 Task: Get directions from ACE Basin National Estuarine Research Reserve, South Carolina, United States to Huntsville, Alabama, United States  arriving by 5:00 pm tomorrow
Action: Mouse moved to (364, 628)
Screenshot: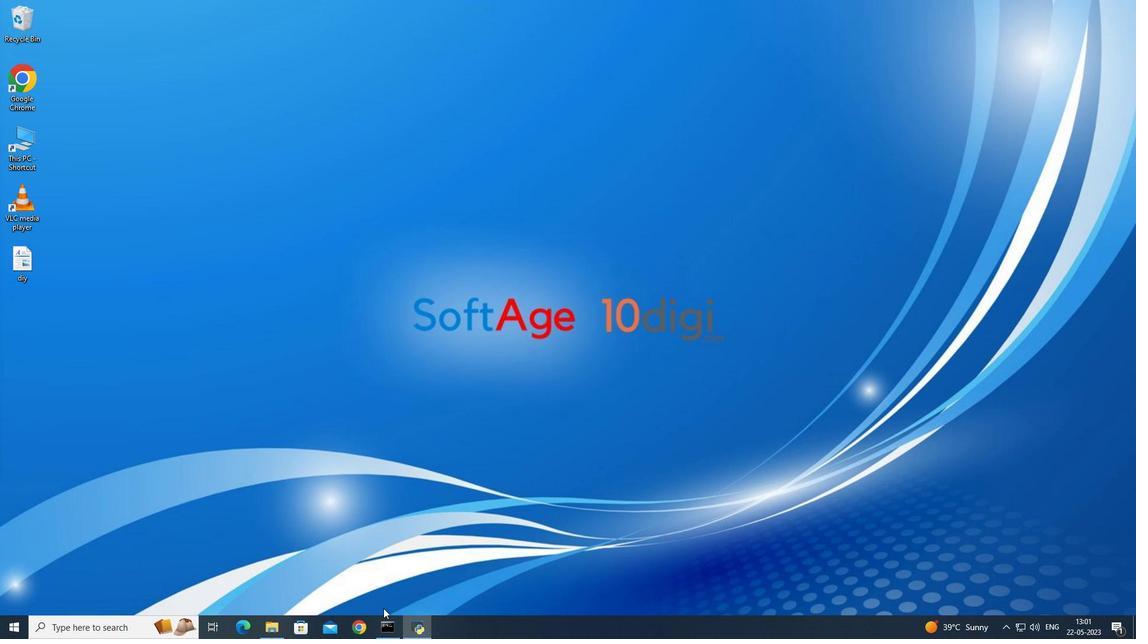 
Action: Mouse pressed left at (364, 628)
Screenshot: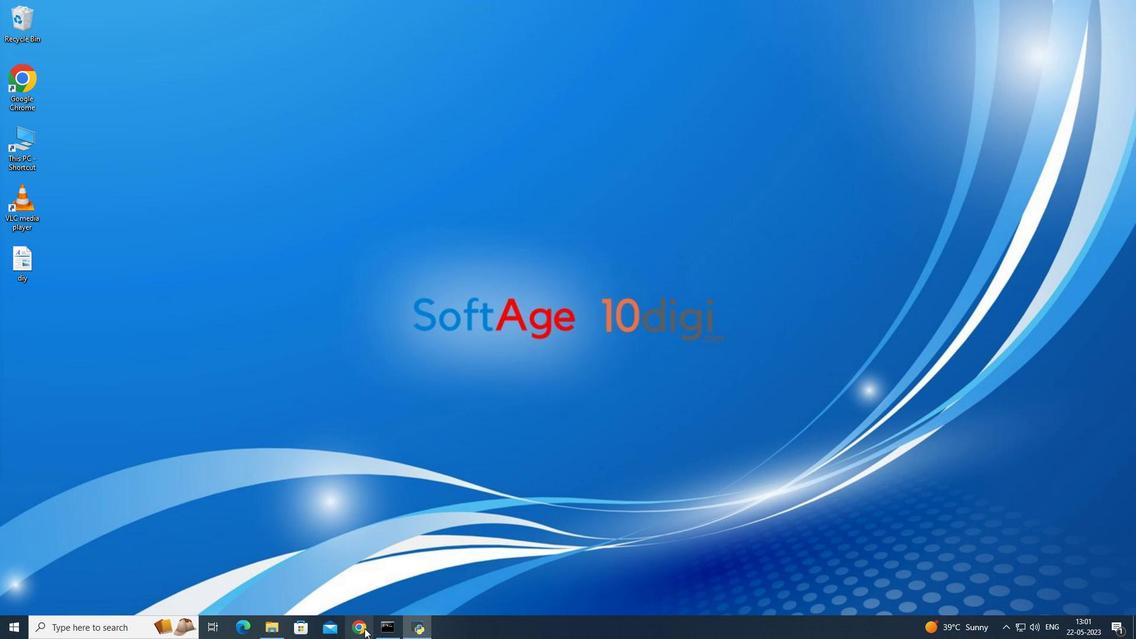 
Action: Mouse moved to (158, 26)
Screenshot: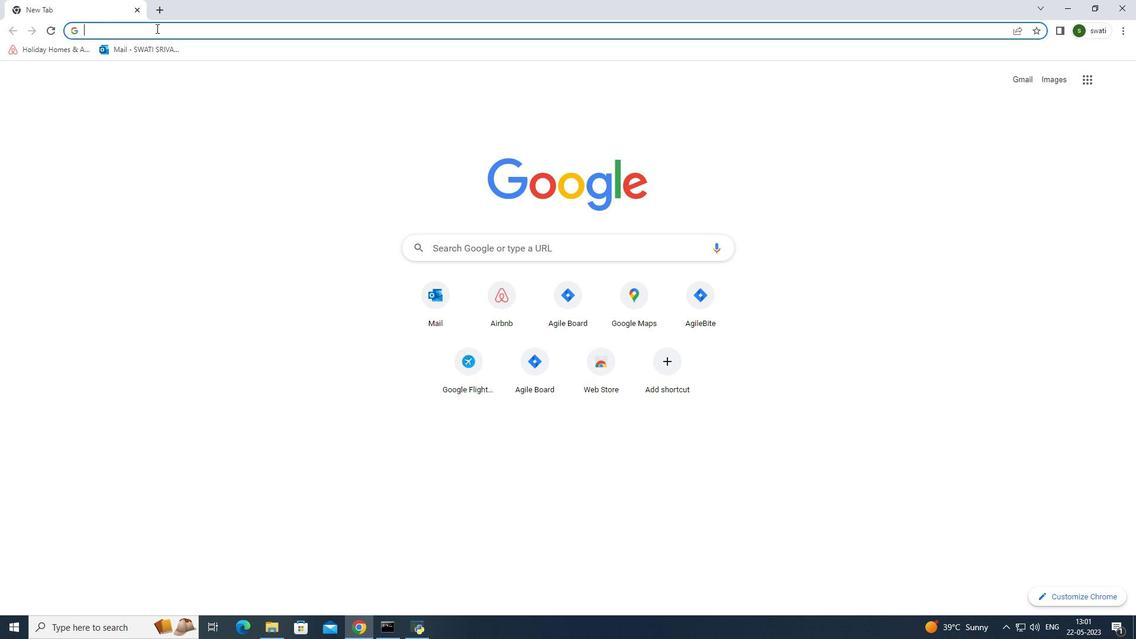 
Action: Mouse pressed left at (158, 26)
Screenshot: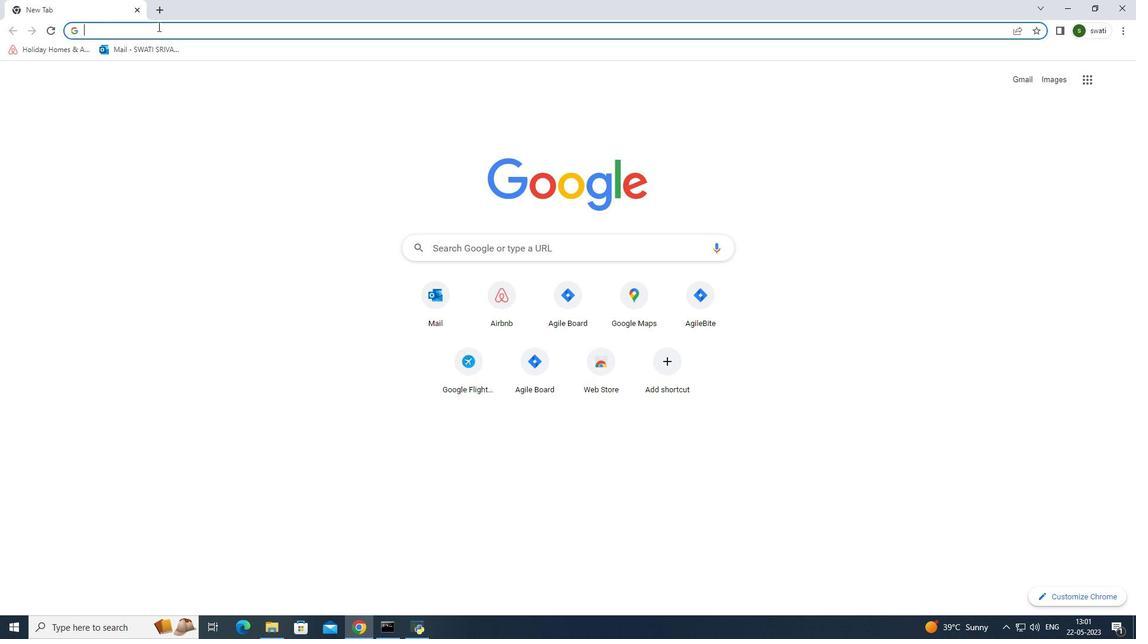 
Action: Key pressed goog<Key.enter>
Screenshot: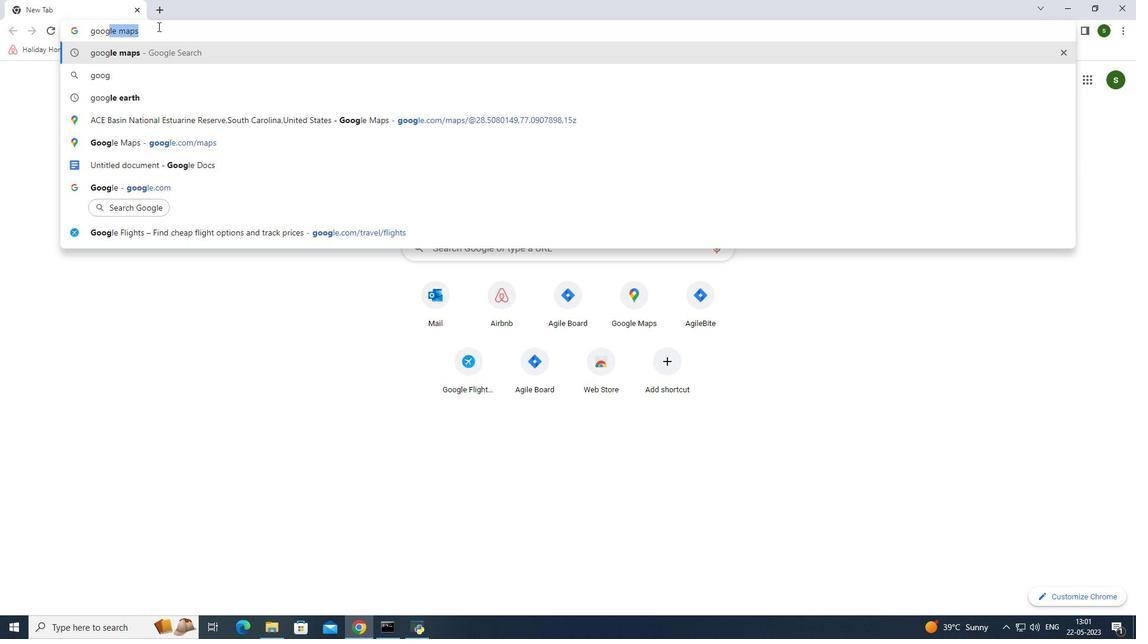 
Action: Mouse moved to (152, 190)
Screenshot: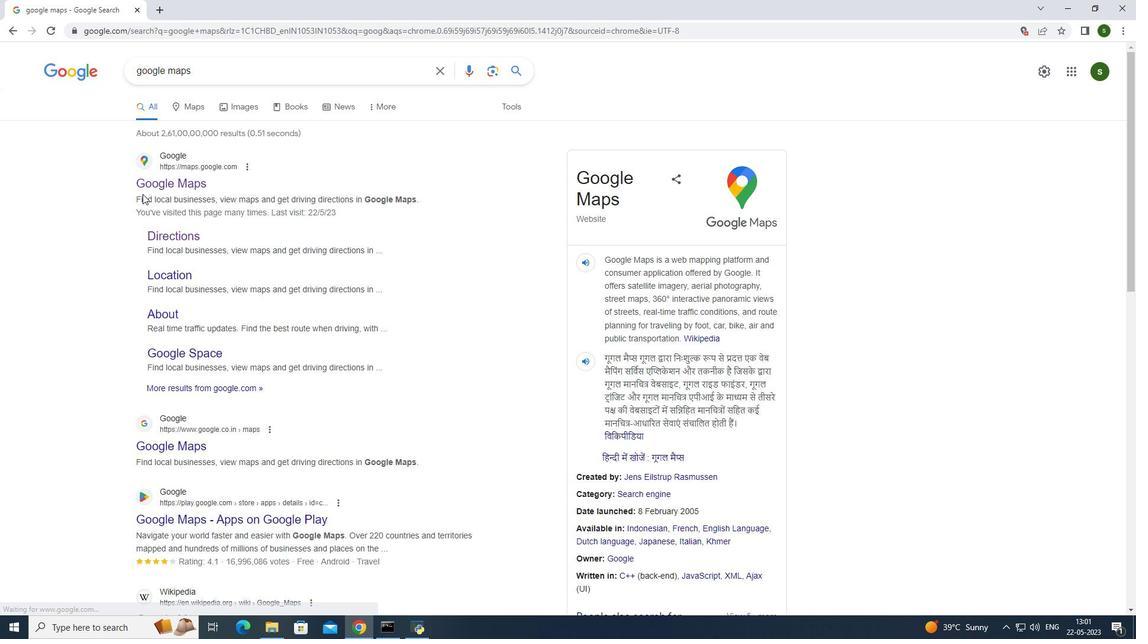 
Action: Mouse pressed left at (152, 190)
Screenshot: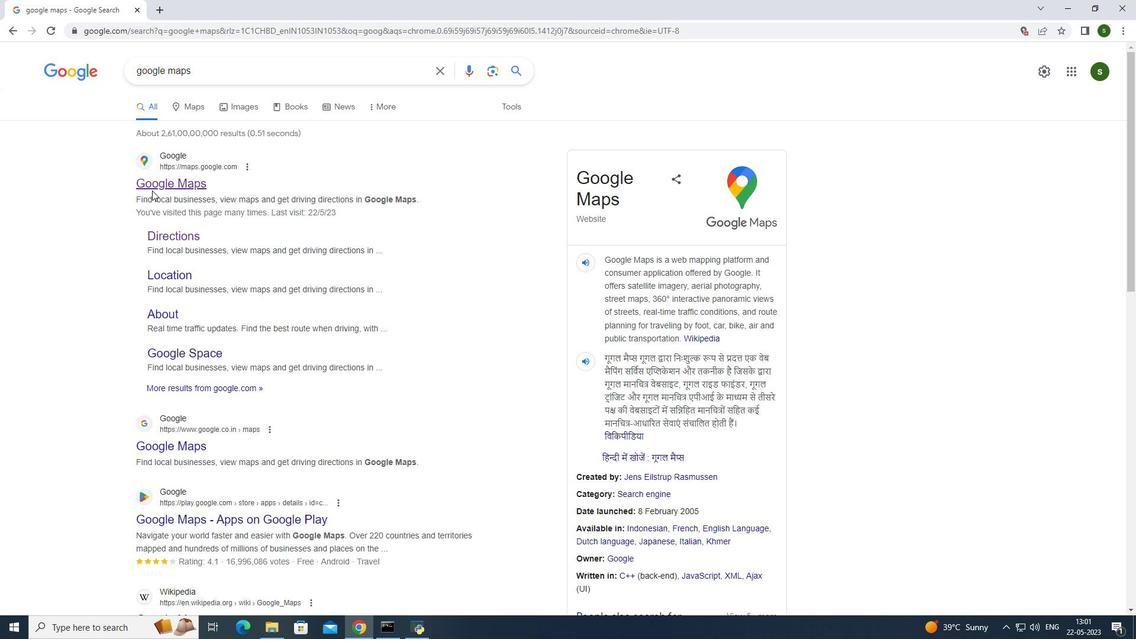 
Action: Mouse moved to (179, 59)
Screenshot: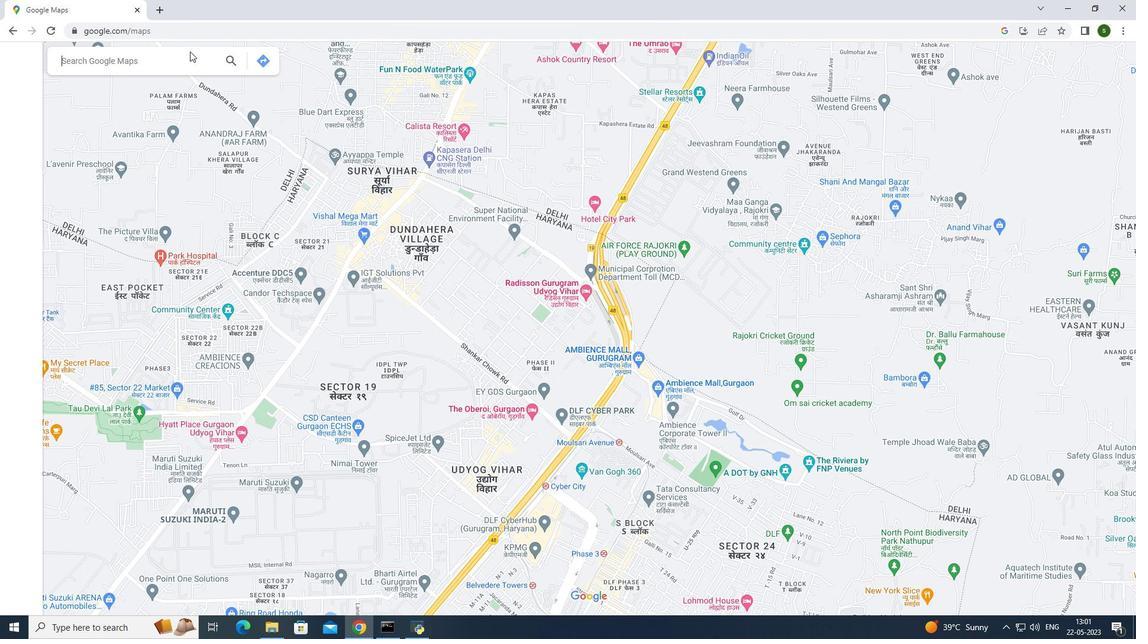
Action: Mouse pressed left at (179, 59)
Screenshot: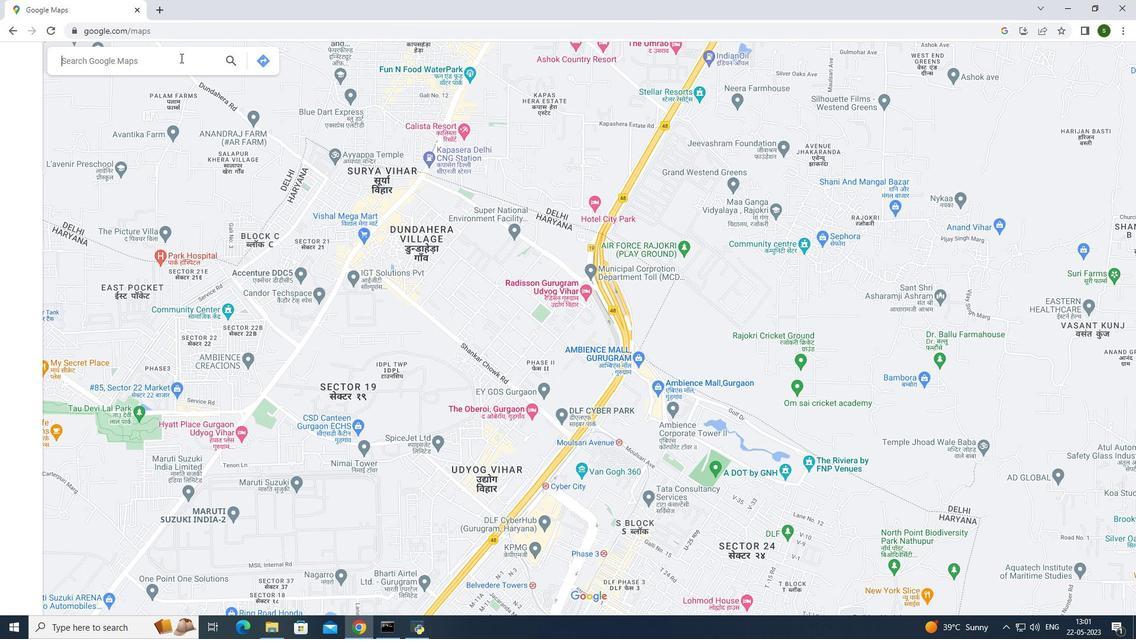 
Action: Key pressed <Key.caps_lock>ACW<Key.backspace>E<Key.space>B<Key.caps_lock>asin<Key.space><Key.caps_lock>N<Key.caps_lock>ational<Key.space><Key.caps_lock>E<Key.caps_lock>stuarine<Key.space><Key.caps_lock>R<Key.caps_lock>esearch<Key.space><Key.caps_lock>R<Key.caps_lock>eserve,<Key.caps_lock>S<Key.caps_lock>outh<Key.space><Key.caps_lock>C<Key.caps_lock>arolina,<Key.caps_lock>U<Key.caps_lock>nited<Key.space><Key.caps_lock>S<Key.caps_lock>tates<Key.enter>
Screenshot: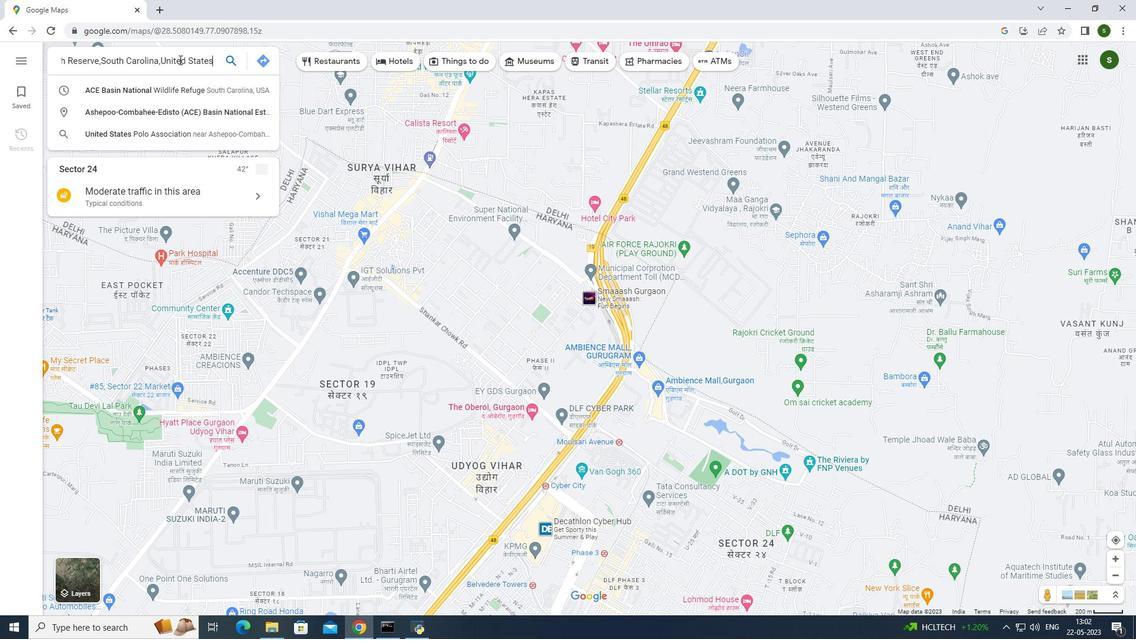 
Action: Mouse moved to (70, 309)
Screenshot: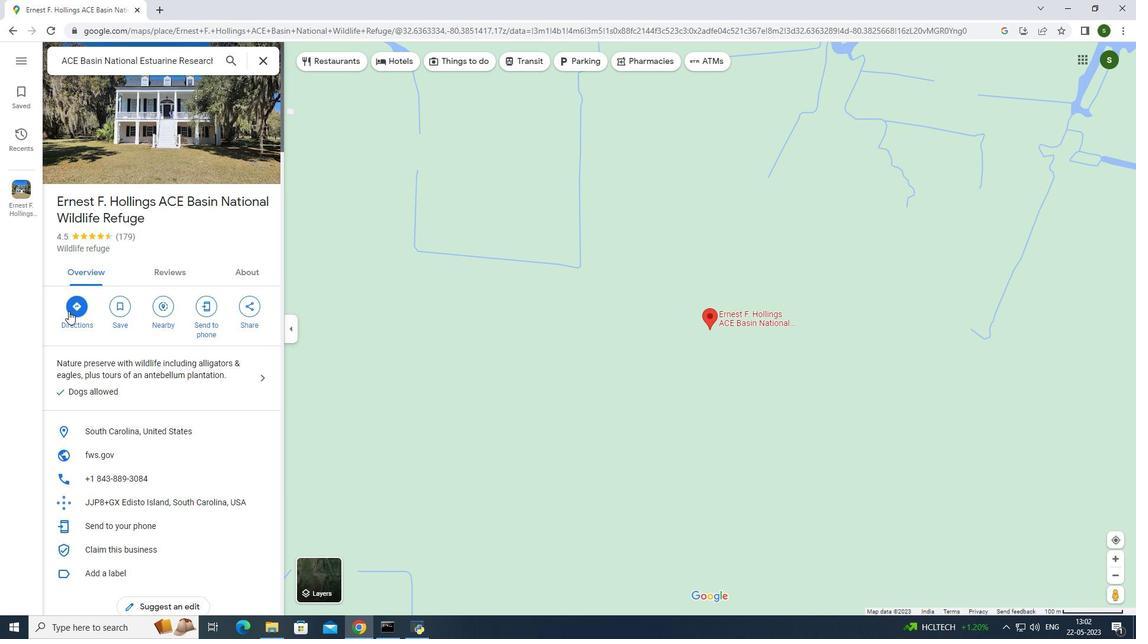 
Action: Mouse pressed left at (70, 309)
Screenshot: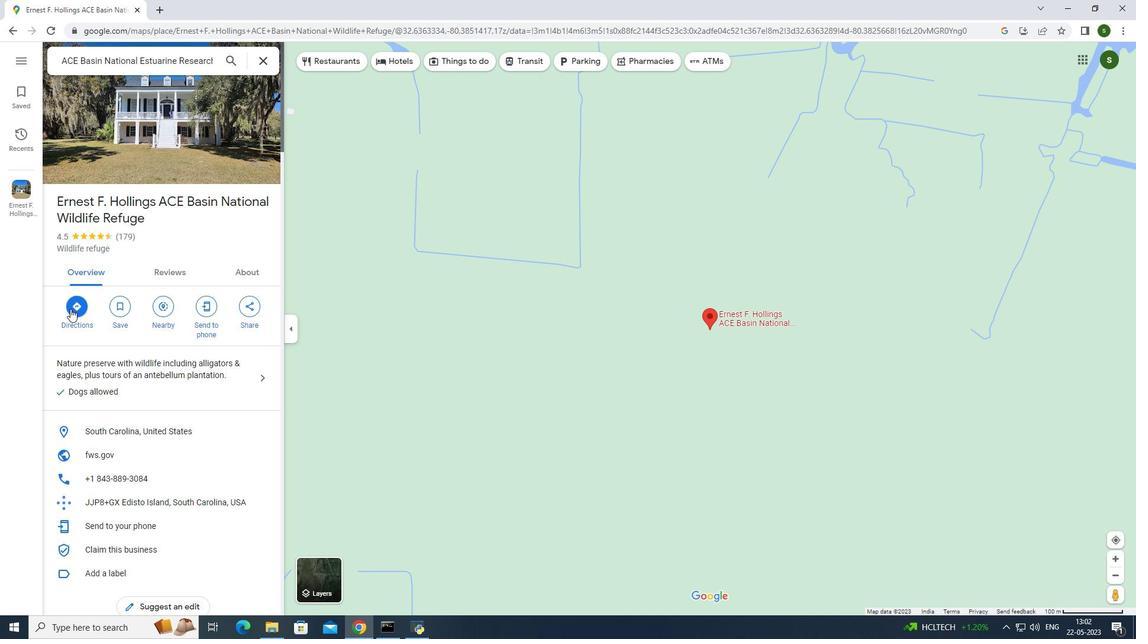 
Action: Mouse moved to (85, 124)
Screenshot: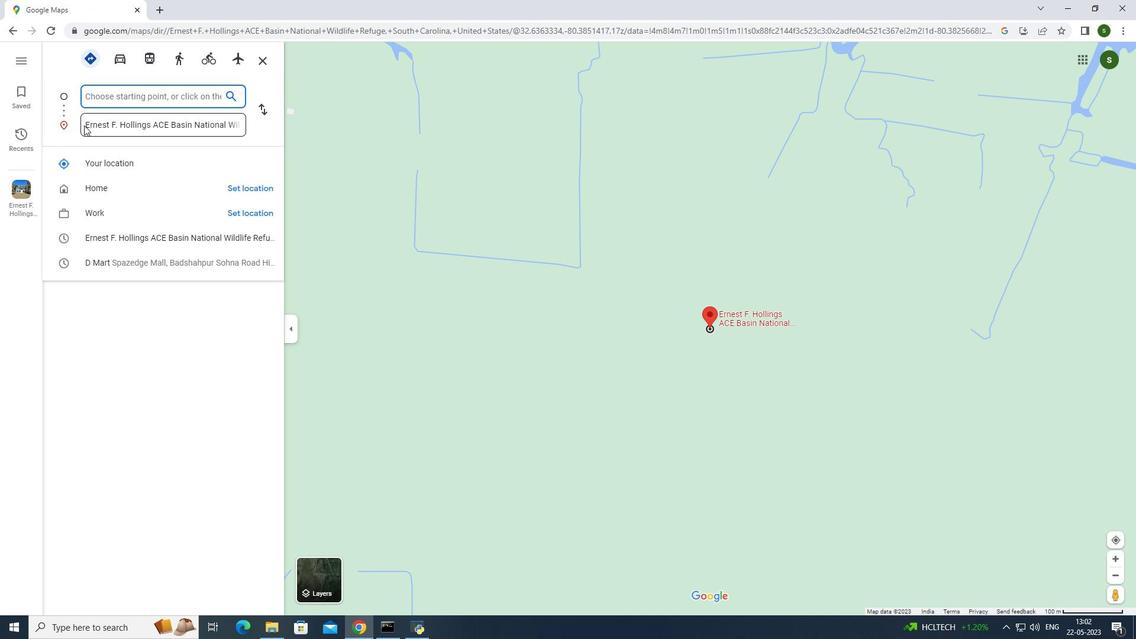 
Action: Mouse pressed left at (85, 124)
Screenshot: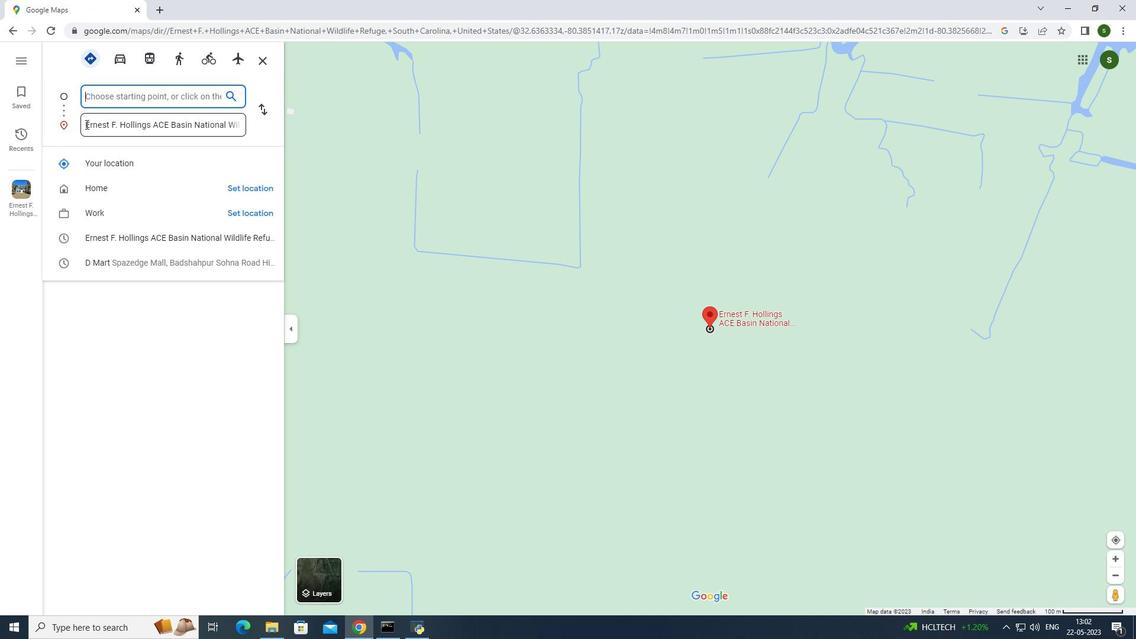 
Action: Mouse moved to (165, 184)
Screenshot: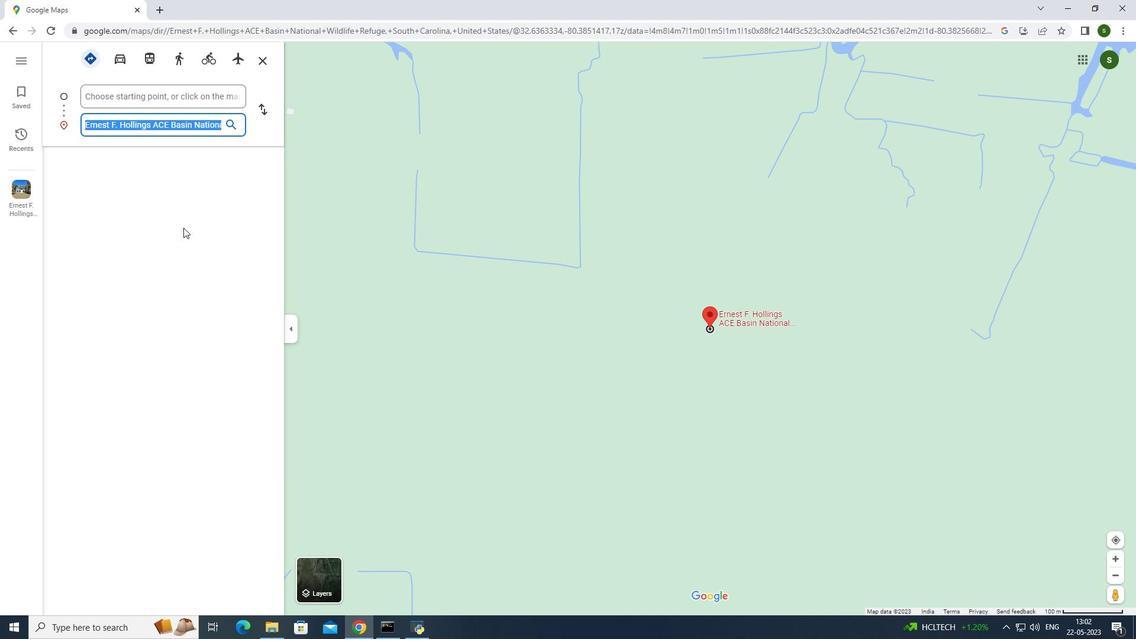 
Action: Key pressed ctrl+X
Screenshot: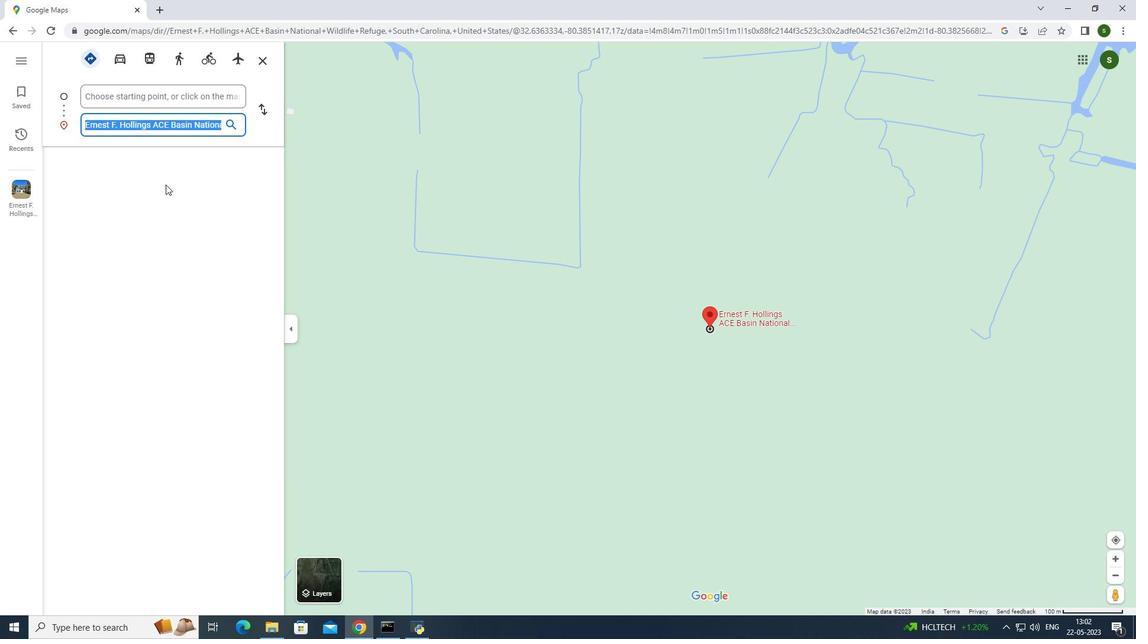 
Action: Mouse moved to (110, 92)
Screenshot: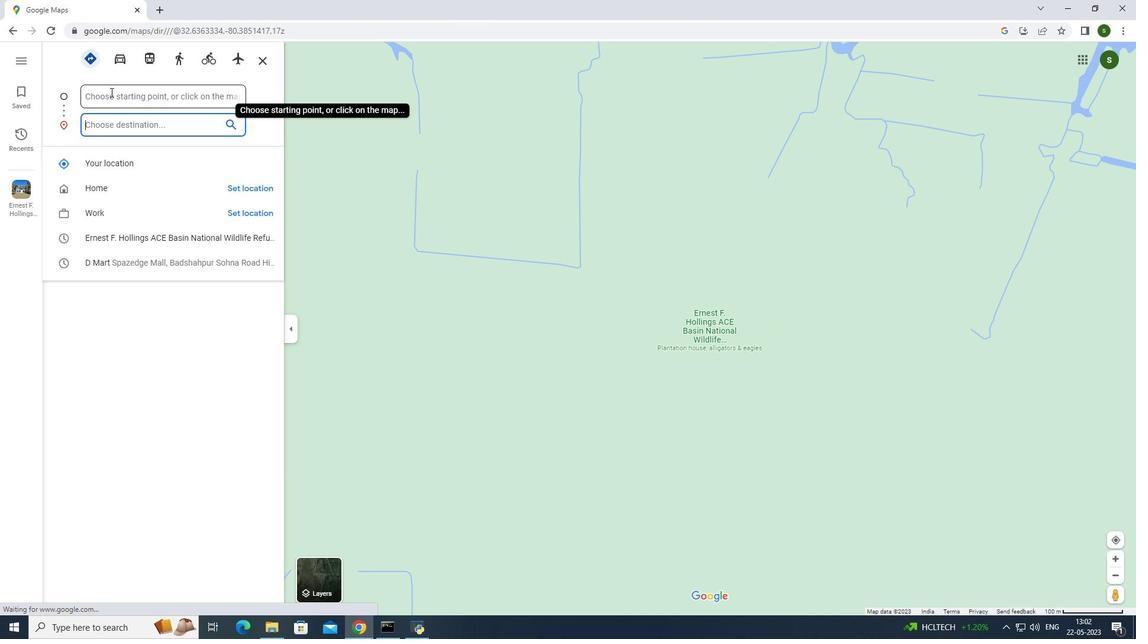 
Action: Mouse pressed left at (110, 92)
Screenshot: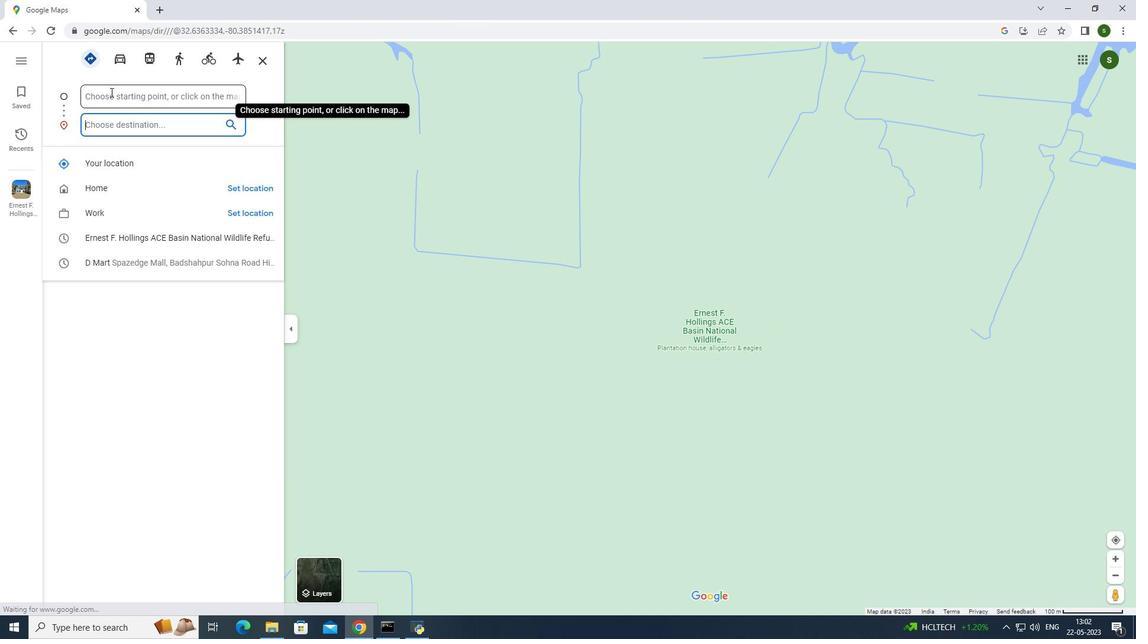 
Action: Key pressed ctrl+V
Screenshot: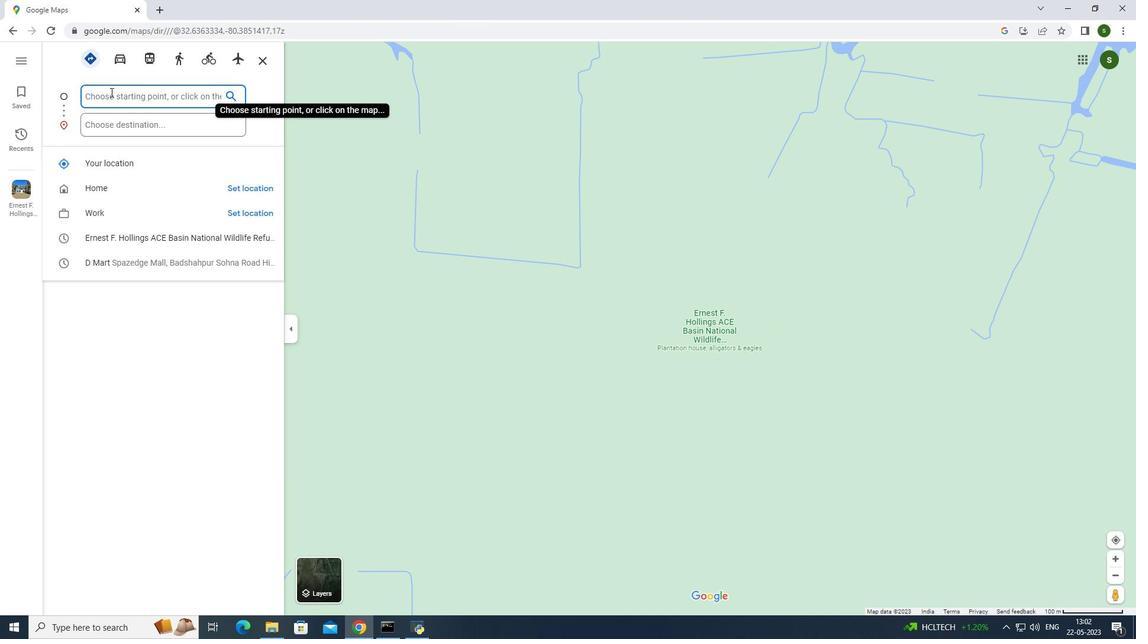 
Action: Mouse moved to (118, 126)
Screenshot: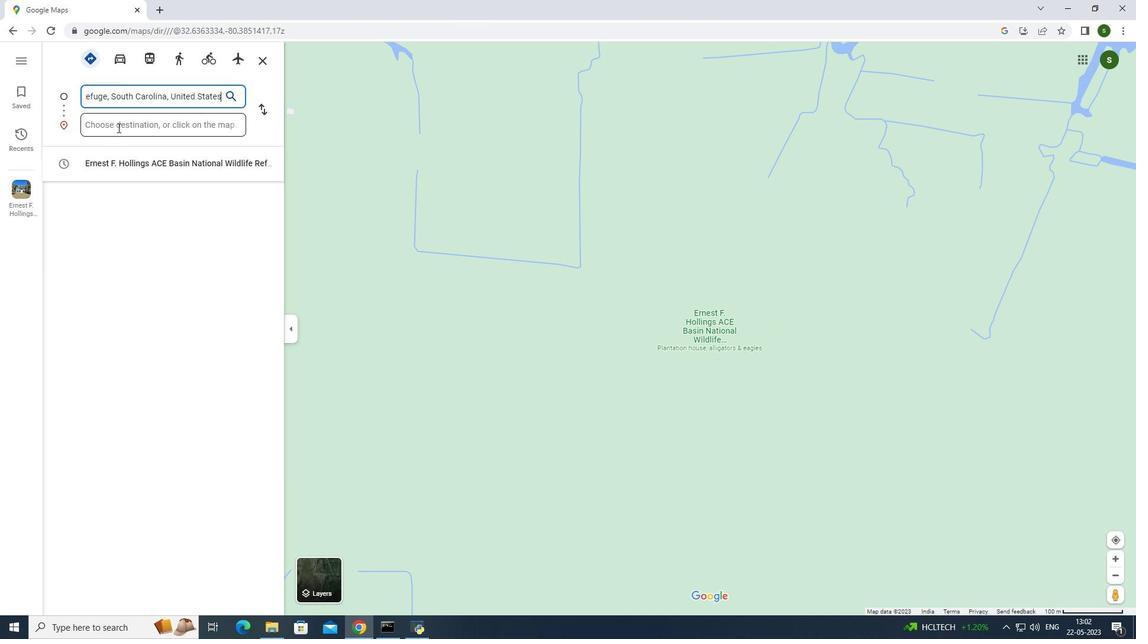 
Action: Mouse pressed left at (118, 126)
Screenshot: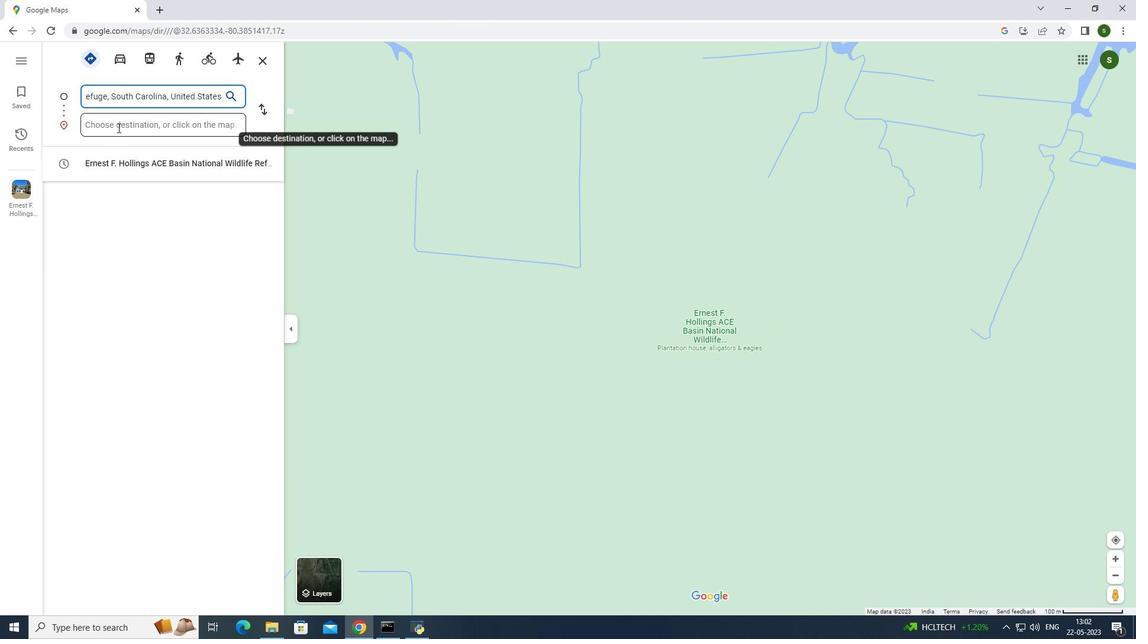 
Action: Key pressed <Key.caps_lock>H<Key.caps_lock>untsville,<Key.caps_lock>A<Key.caps_lock>labama,<Key.caps_lock>U<Key.caps_lock>nited<Key.space><Key.caps_lock>S<Key.caps_lock>tates<Key.enter>
Screenshot: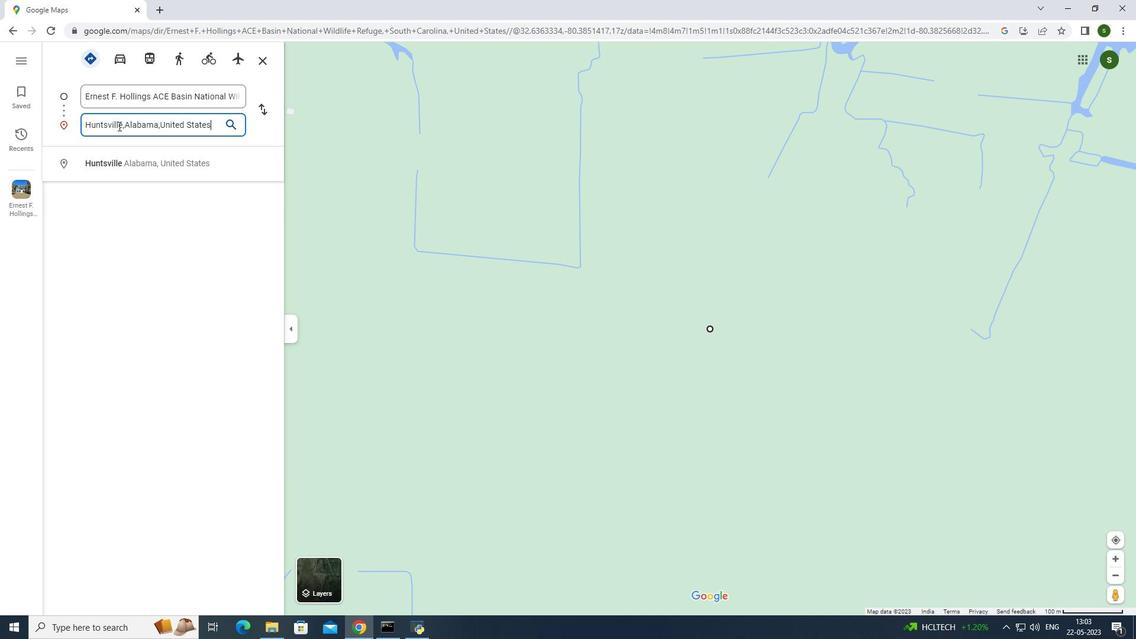 
Action: Mouse moved to (639, 300)
Screenshot: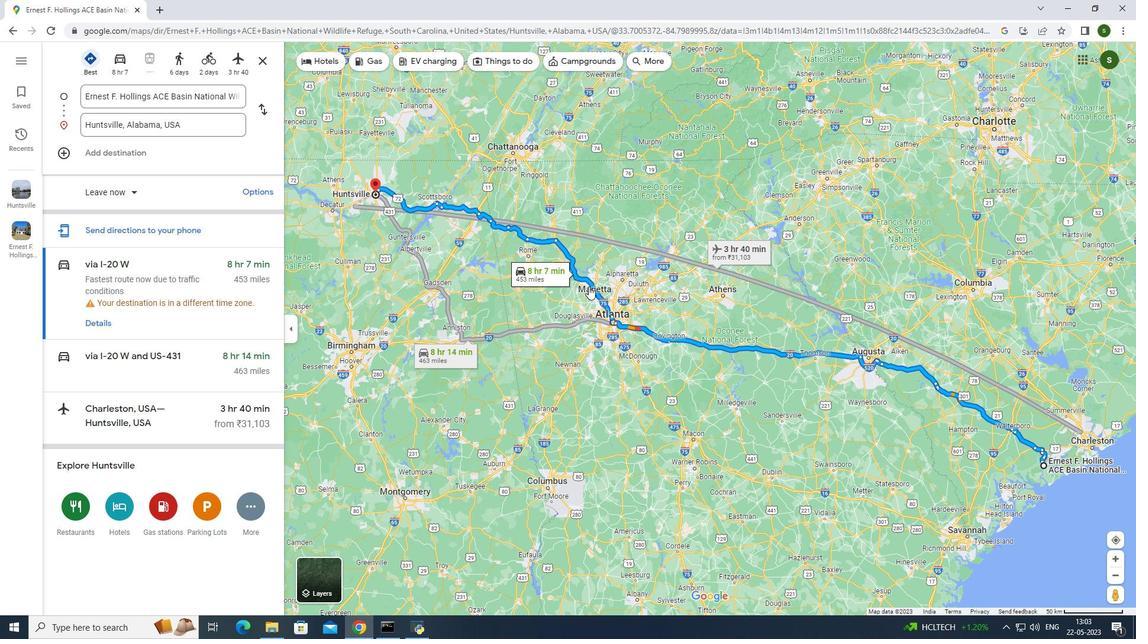 
Action: Mouse scrolled (639, 301) with delta (0, 0)
Screenshot: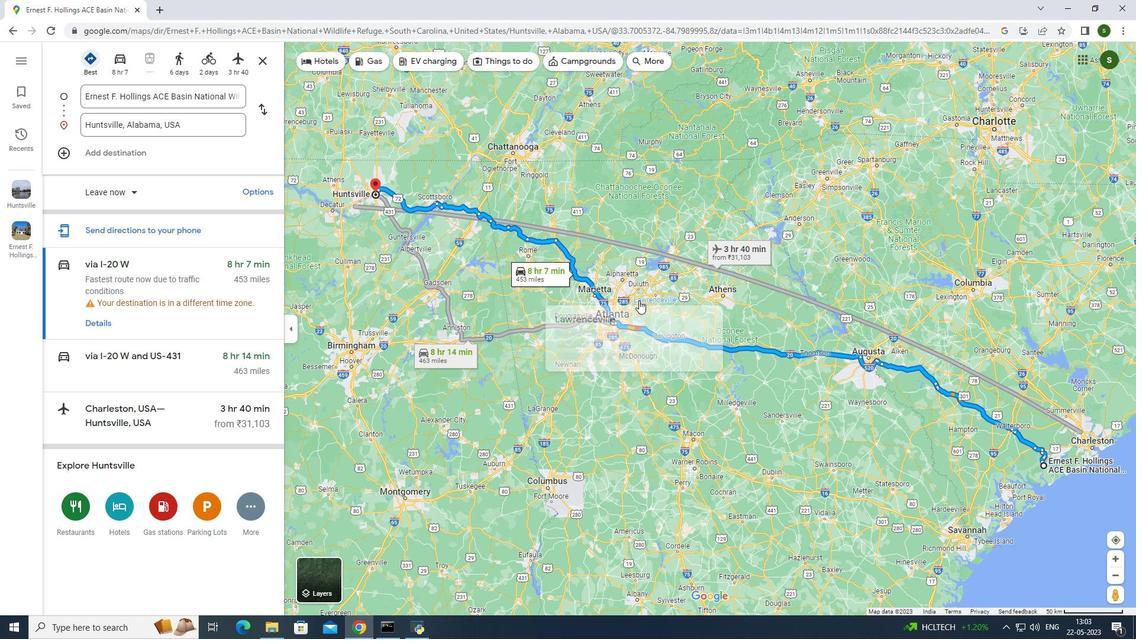 
Action: Mouse scrolled (639, 301) with delta (0, 0)
Screenshot: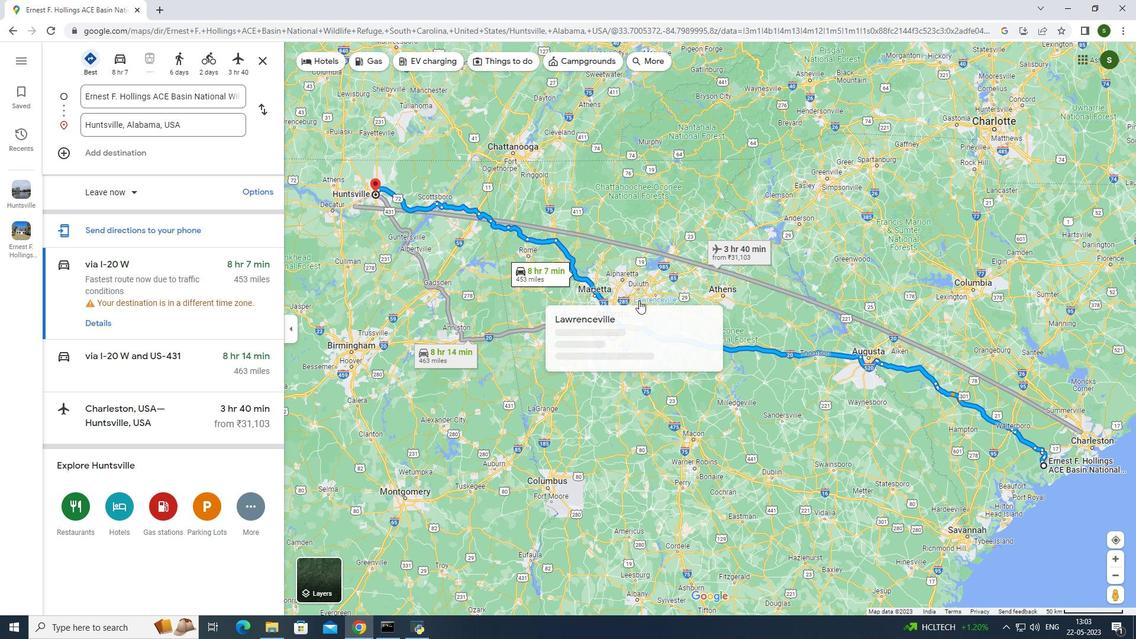 
Action: Mouse moved to (586, 201)
Screenshot: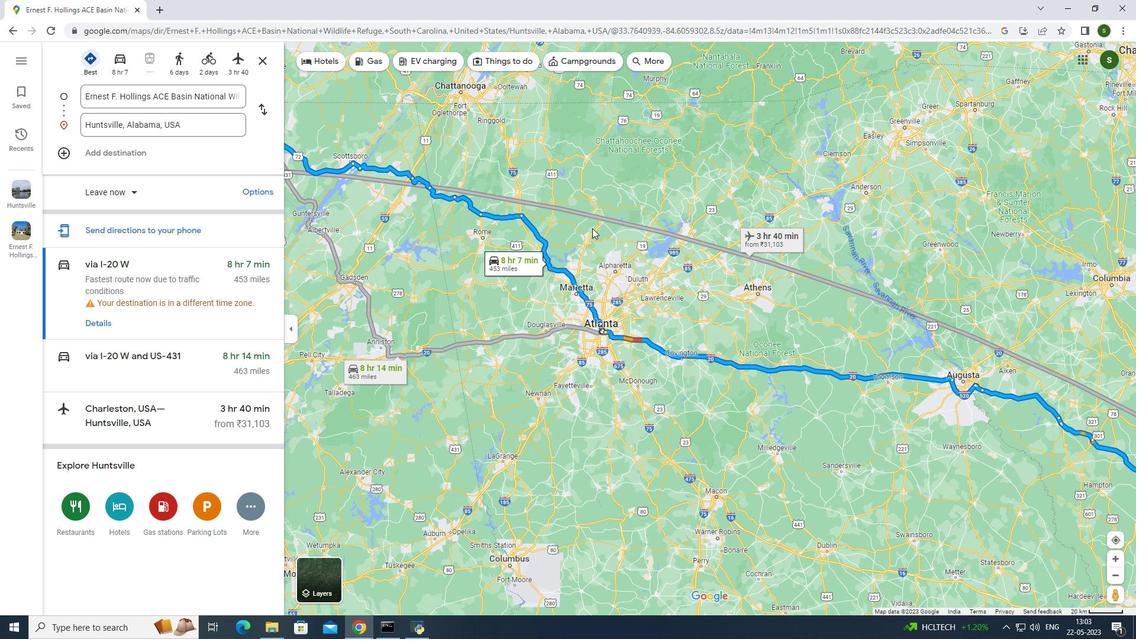 
